 Task: Create a rule from the Recommended list, Task Added to this Project -> add SubTasks in the project ToxicWorks with SubTasks Gather and Analyse Requirements , Design and Implement Solution , System Test and UAT , Release to Production / Go Live.
Action: Mouse moved to (103, 474)
Screenshot: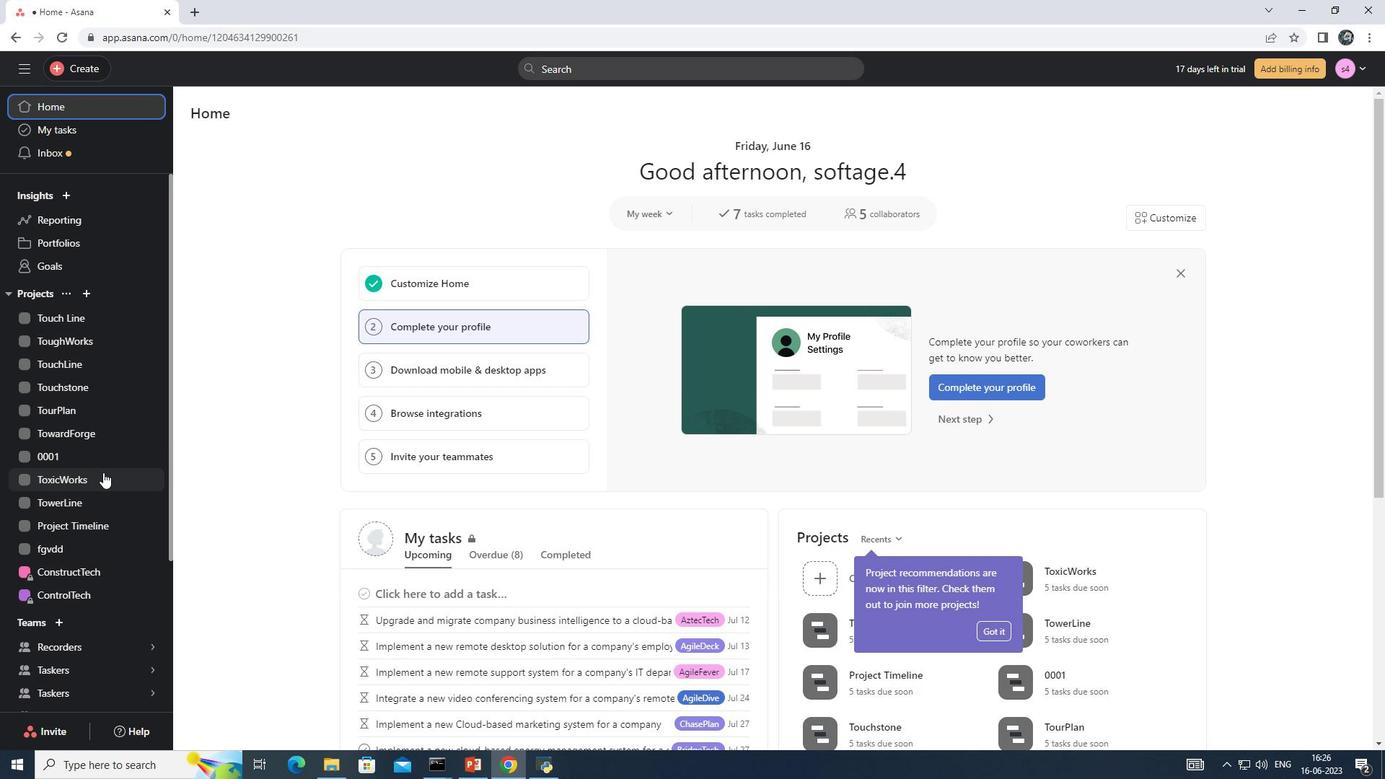 
Action: Mouse pressed left at (103, 474)
Screenshot: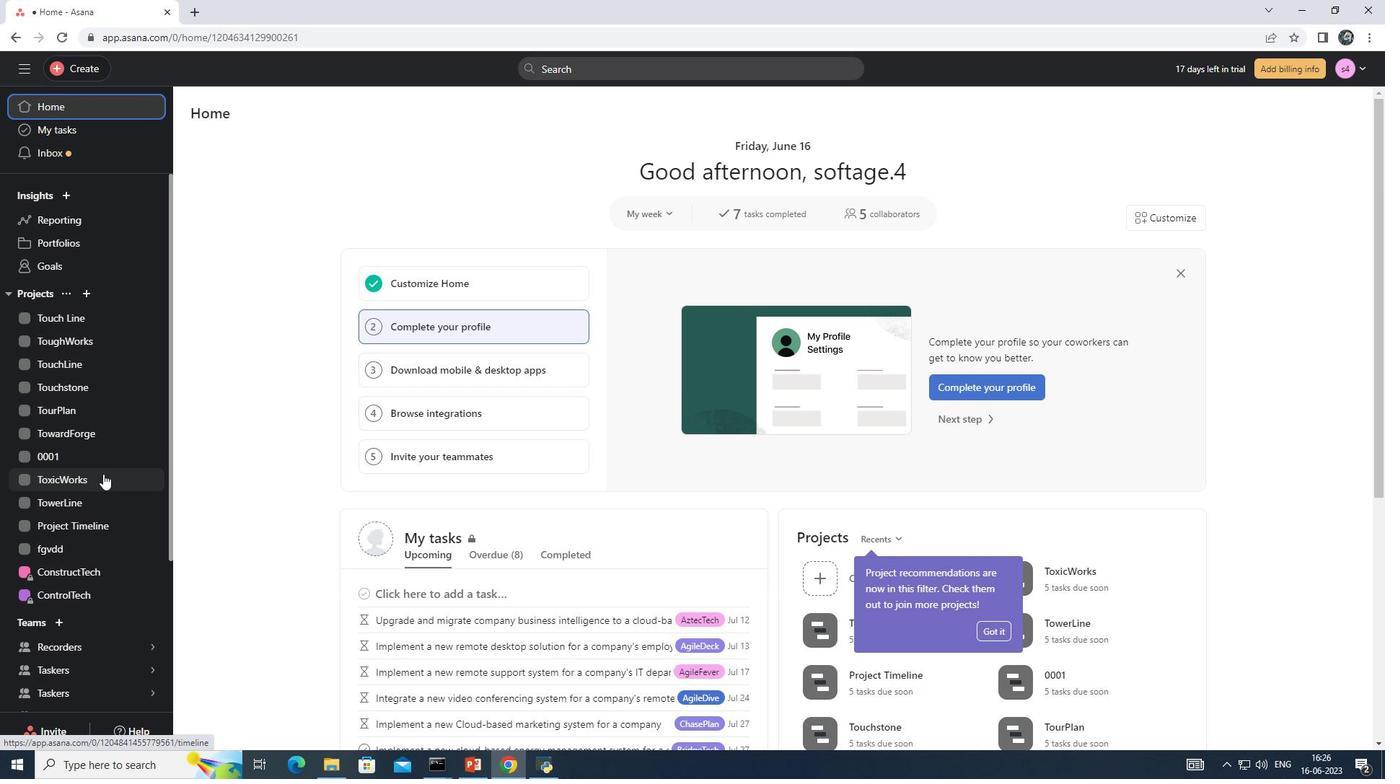 
Action: Mouse moved to (1337, 123)
Screenshot: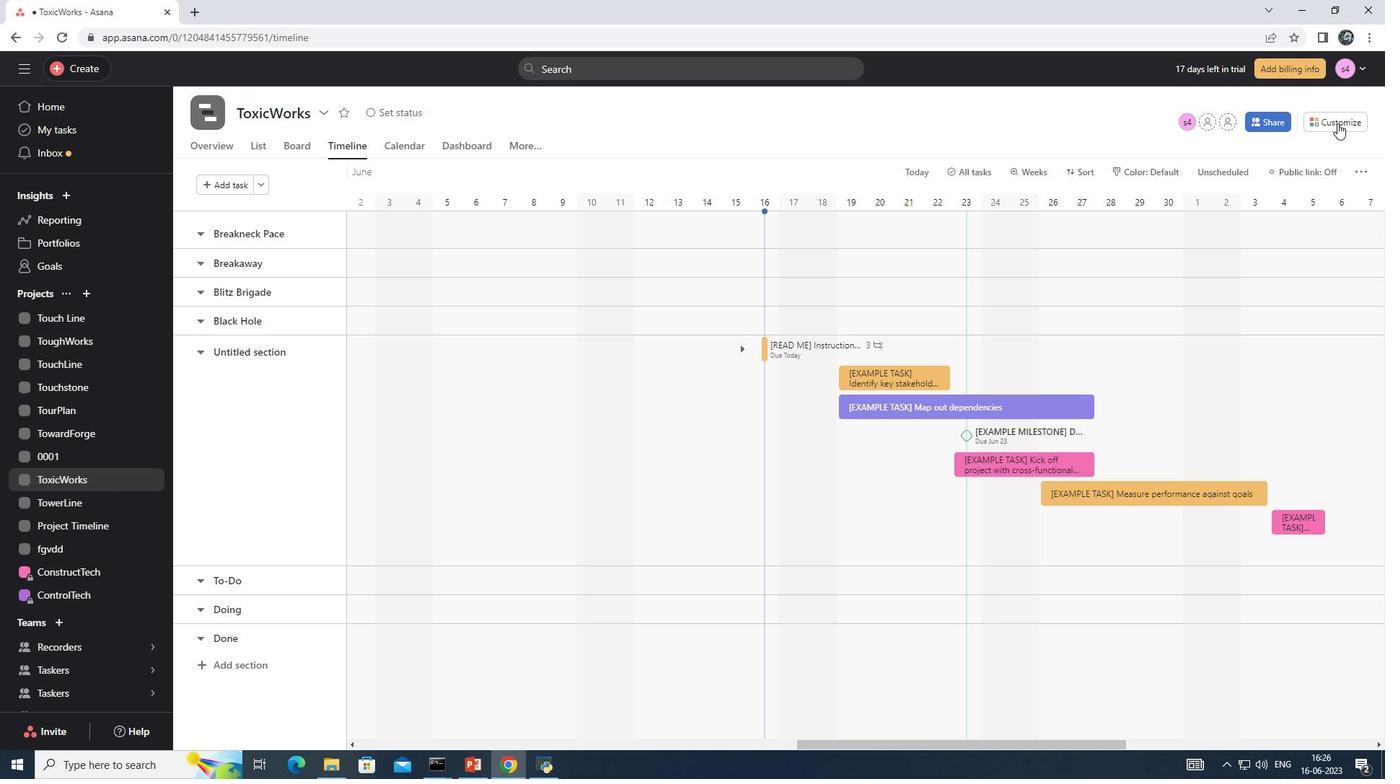 
Action: Mouse pressed left at (1337, 123)
Screenshot: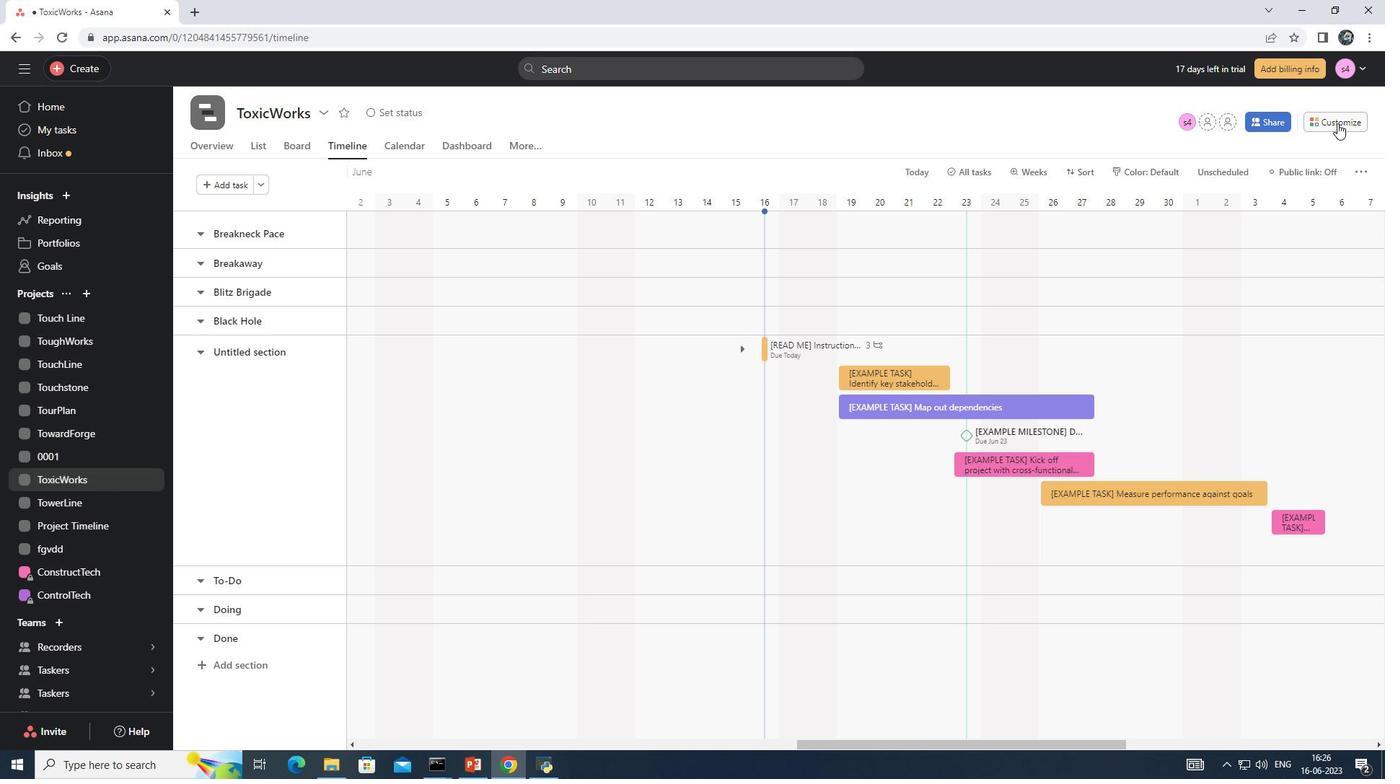 
Action: Mouse moved to (1077, 331)
Screenshot: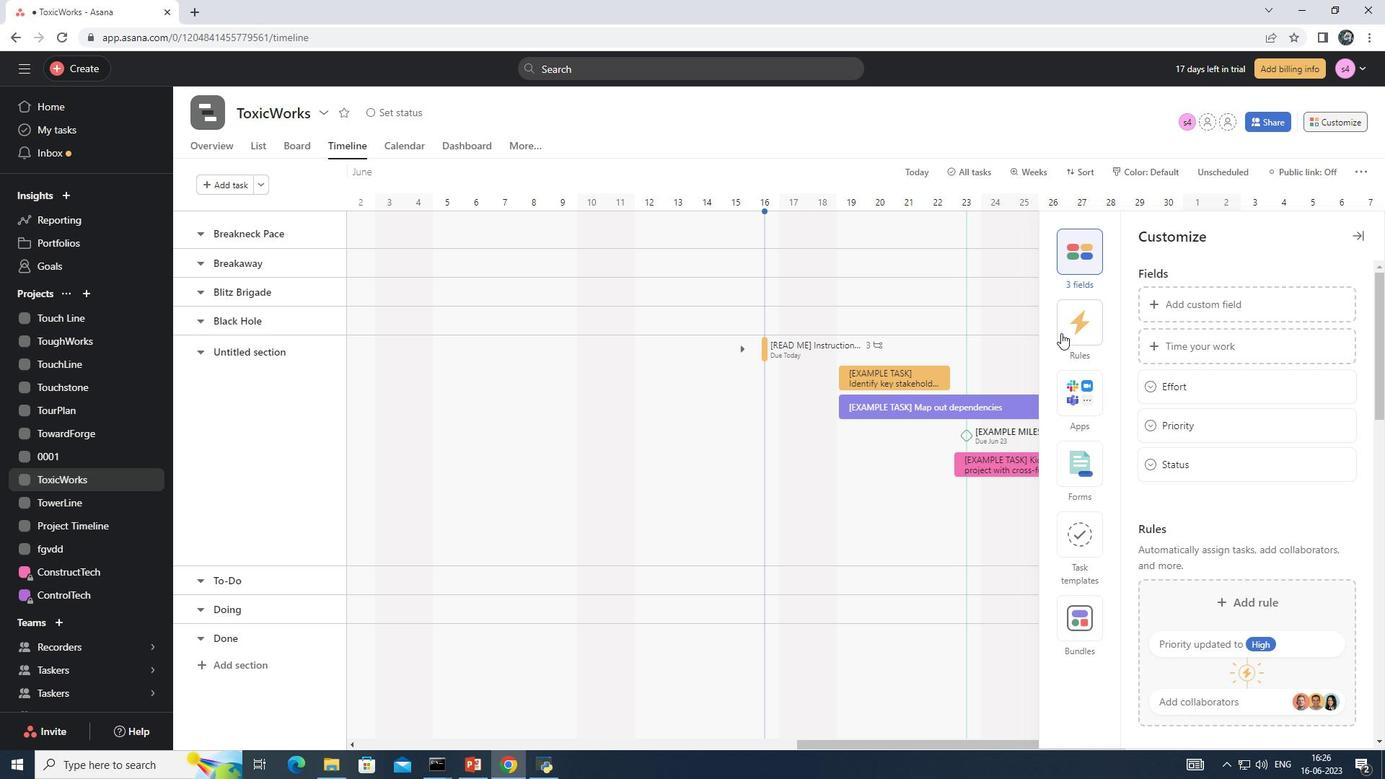 
Action: Mouse pressed left at (1077, 331)
Screenshot: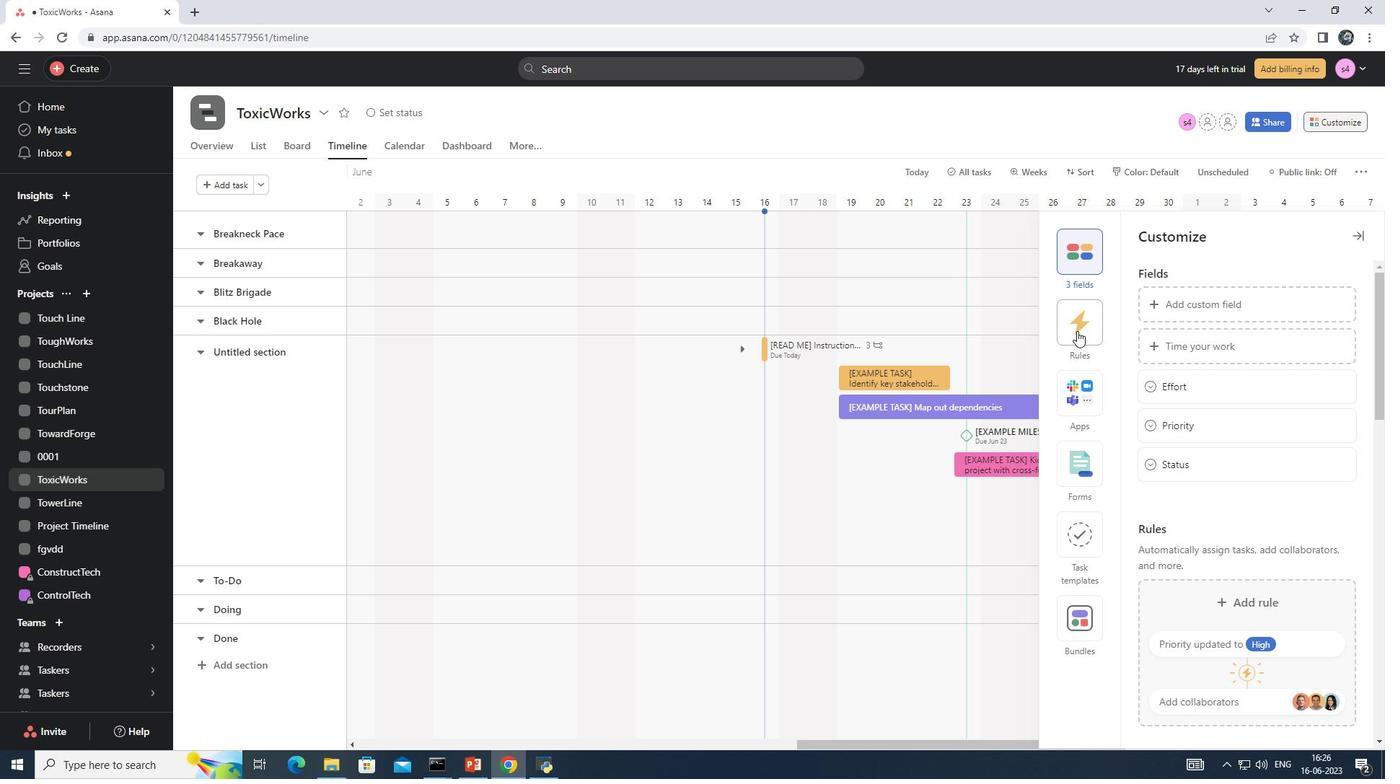 
Action: Mouse moved to (1196, 357)
Screenshot: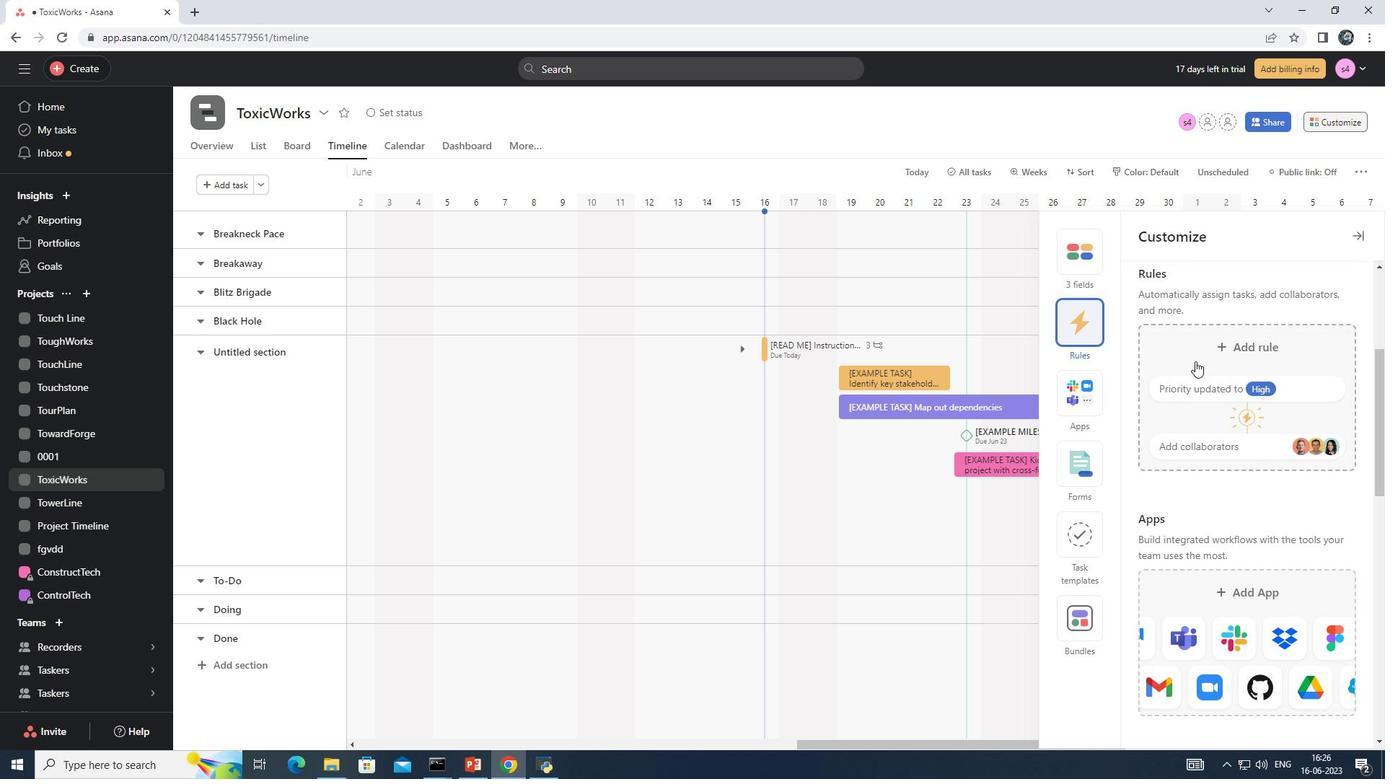 
Action: Mouse pressed left at (1196, 357)
Screenshot: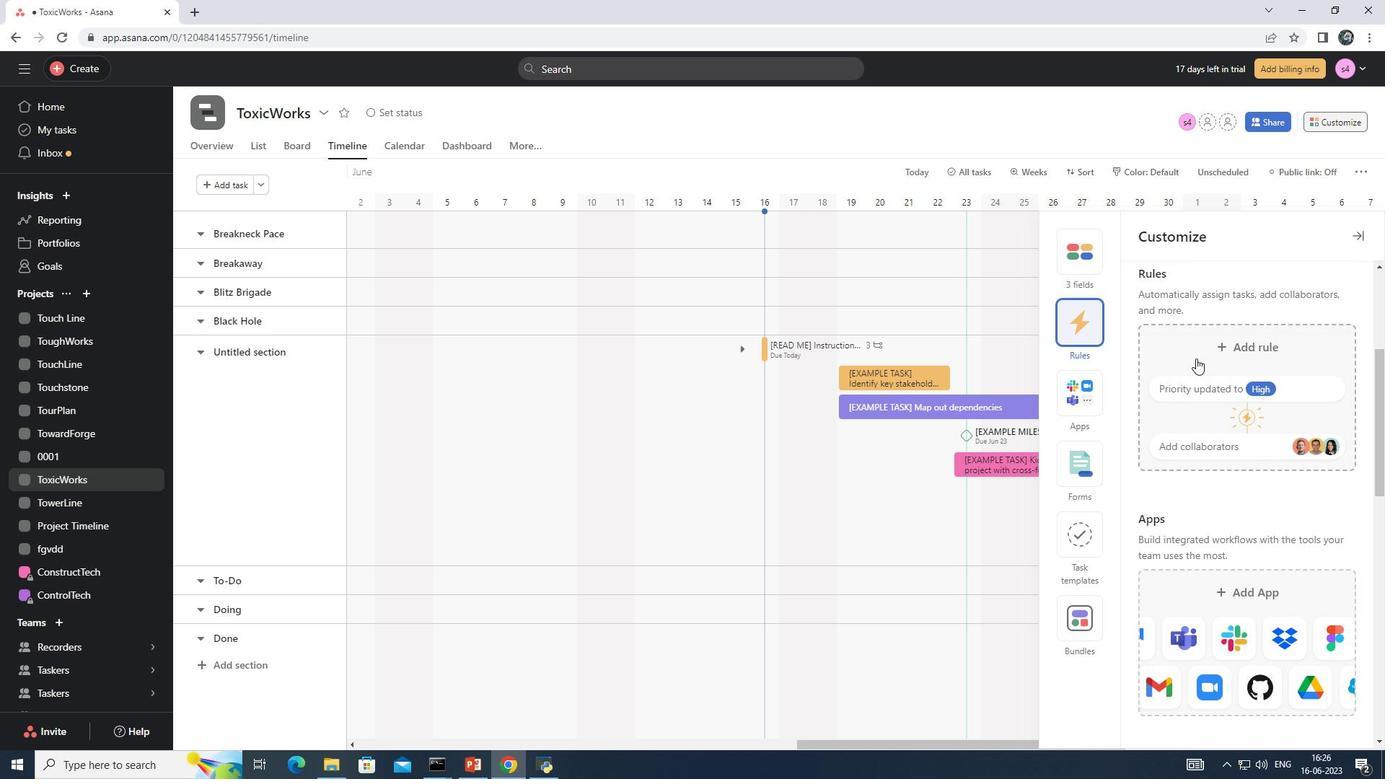 
Action: Mouse moved to (1003, 247)
Screenshot: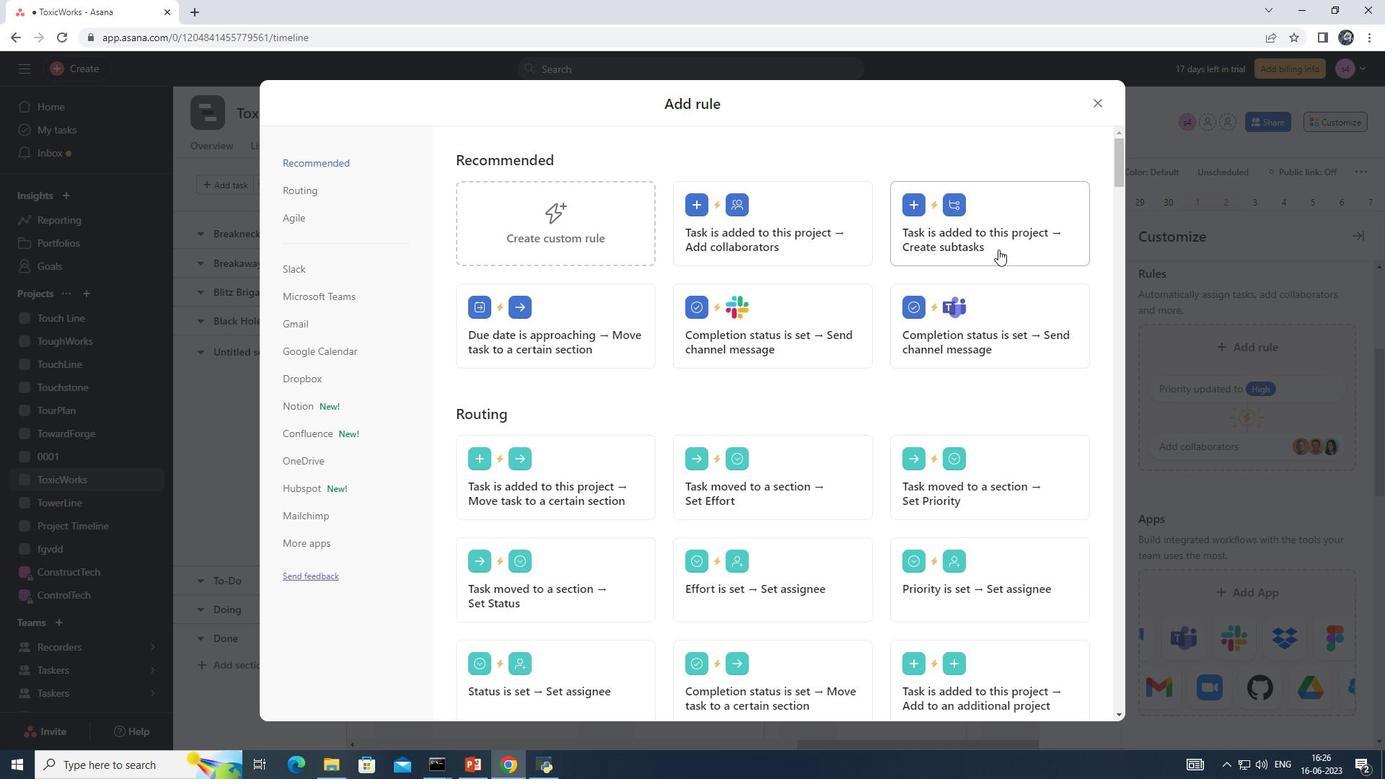
Action: Mouse pressed left at (1003, 247)
Screenshot: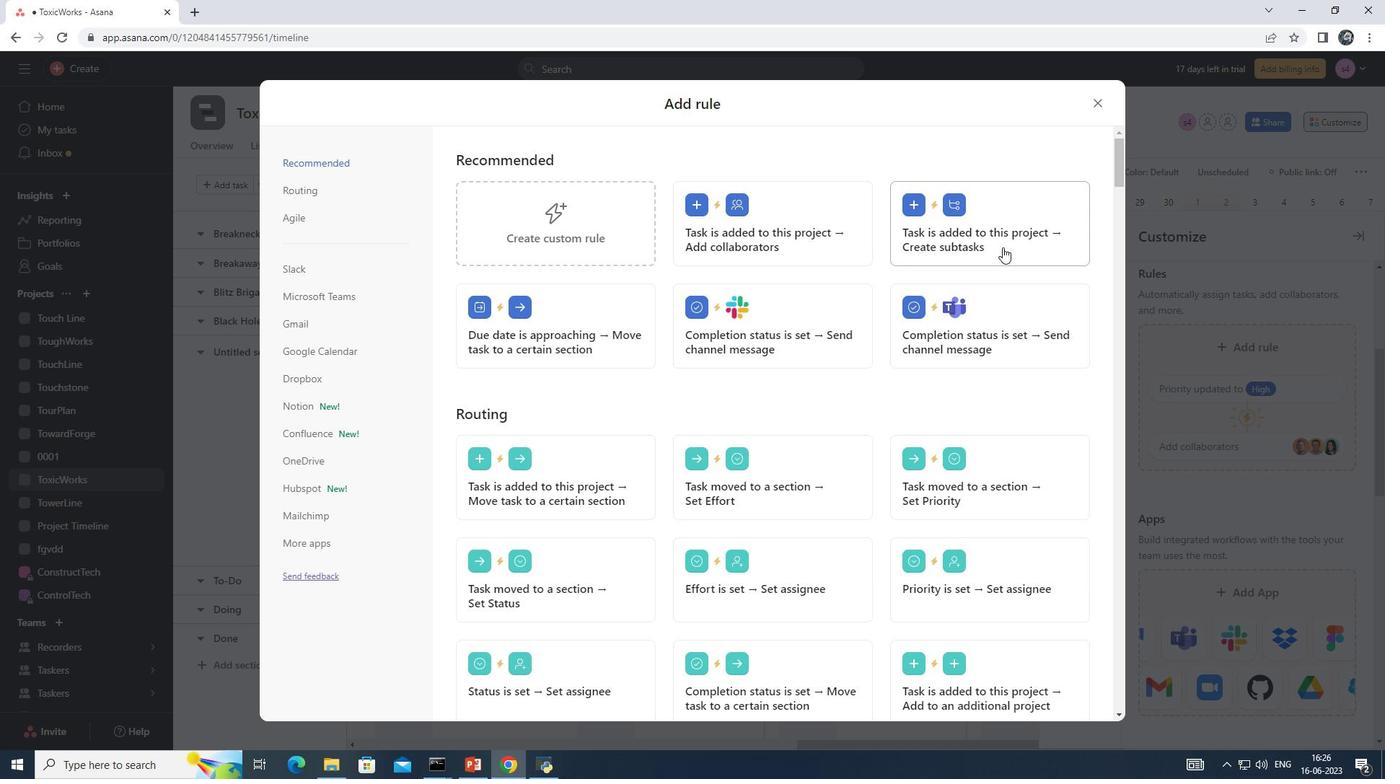 
Action: Mouse moved to (601, 396)
Screenshot: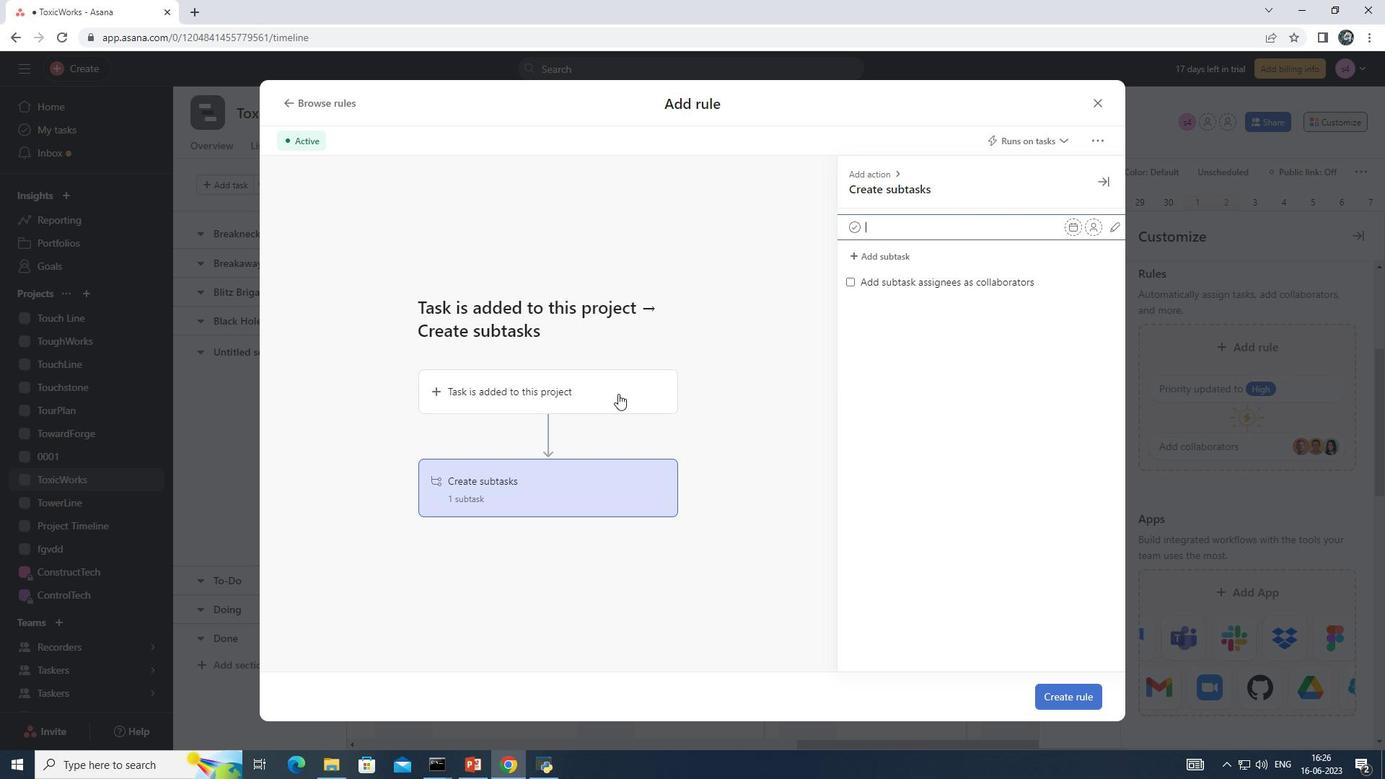 
Action: Mouse pressed left at (601, 396)
Screenshot: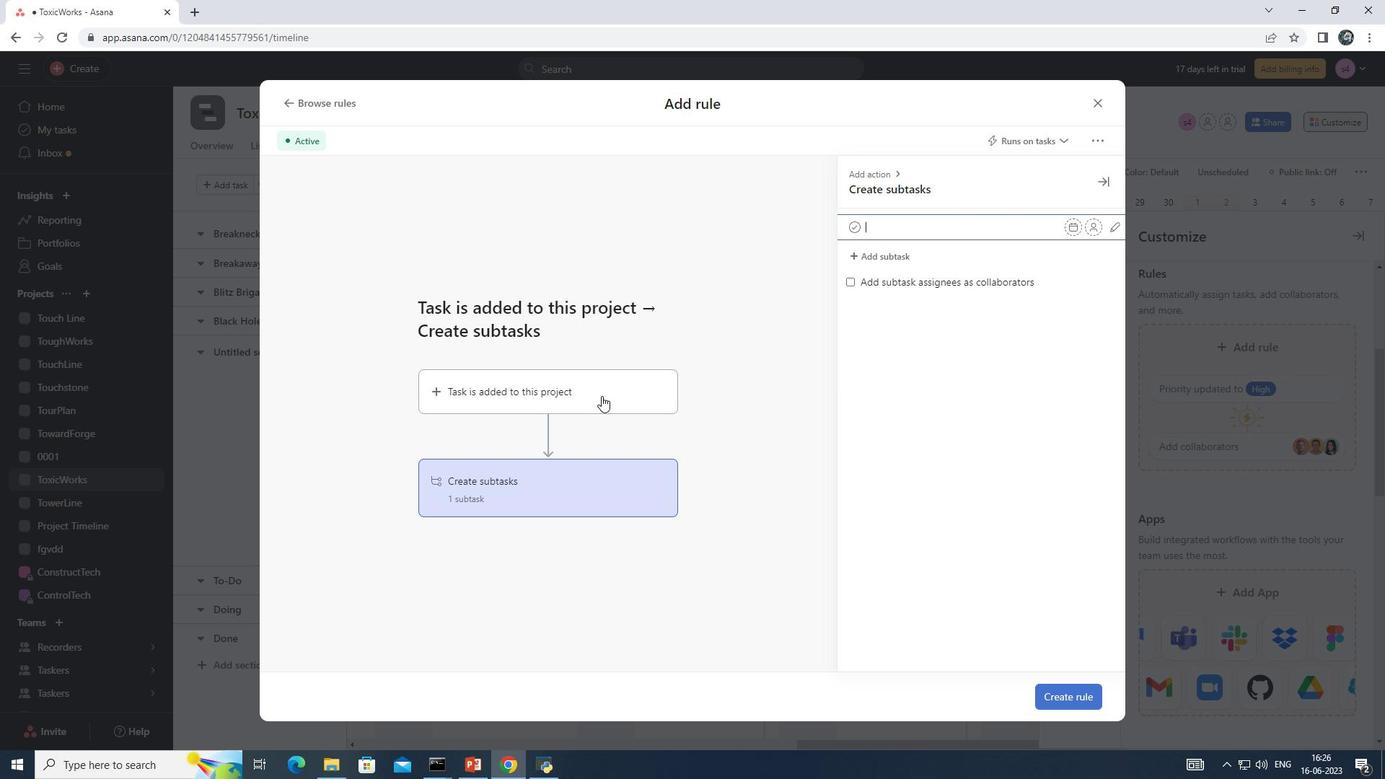 
Action: Mouse moved to (568, 487)
Screenshot: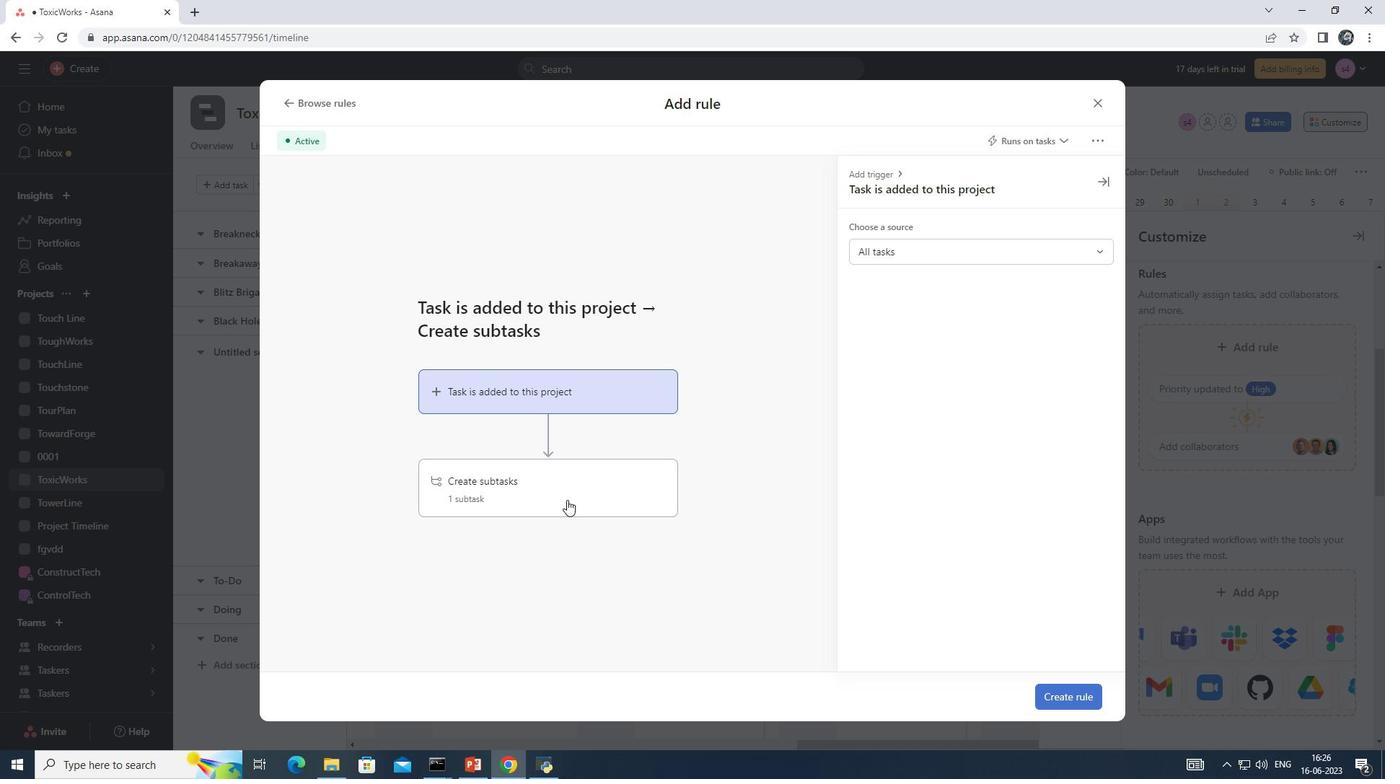 
Action: Mouse pressed left at (568, 487)
Screenshot: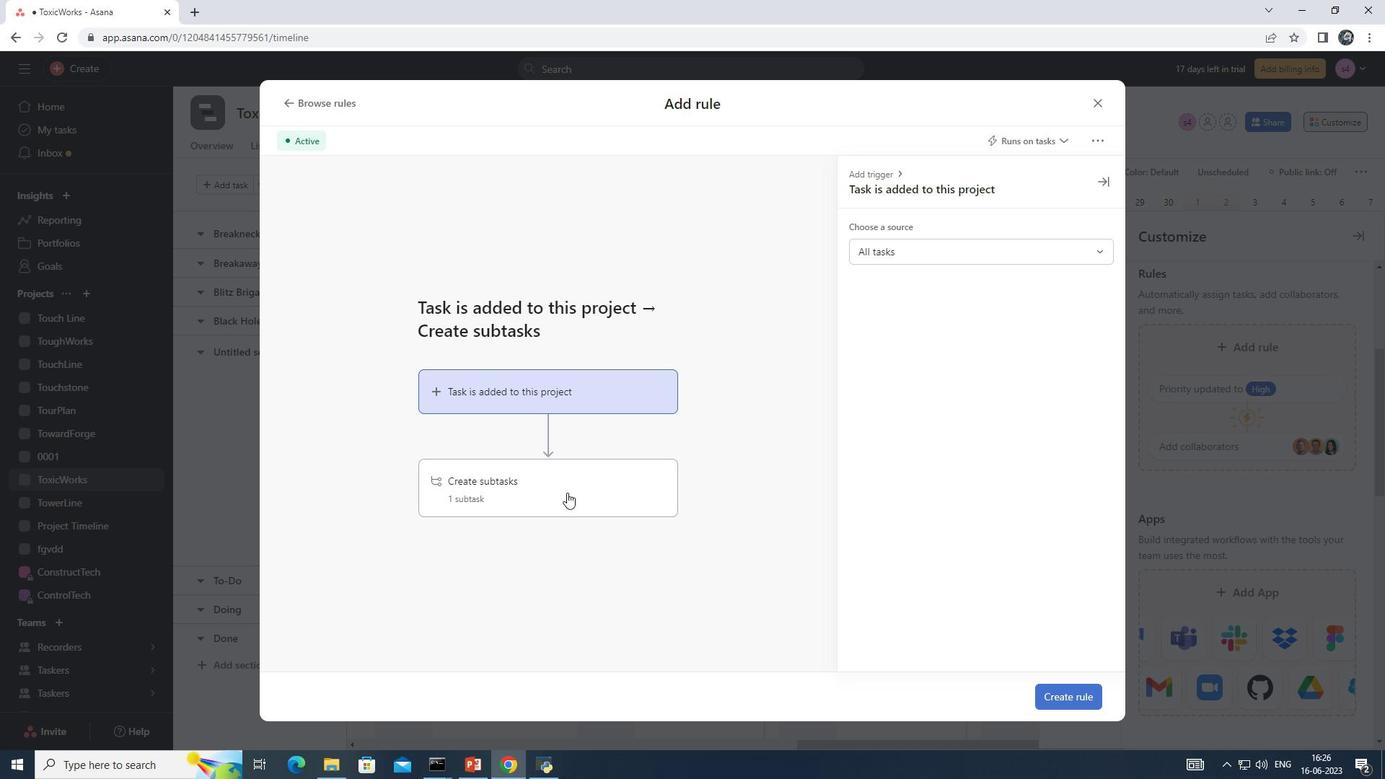 
Action: Mouse moved to (920, 229)
Screenshot: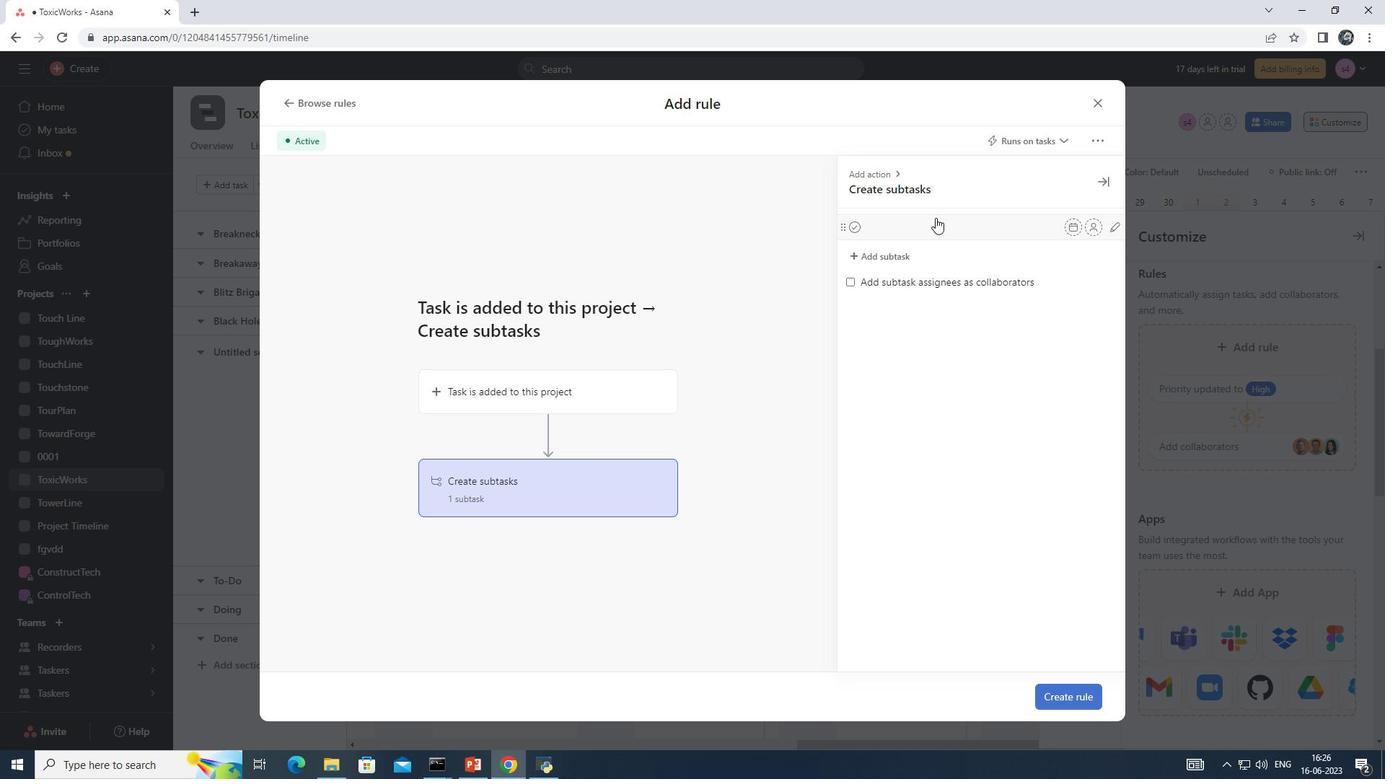 
Action: Mouse pressed left at (920, 229)
Screenshot: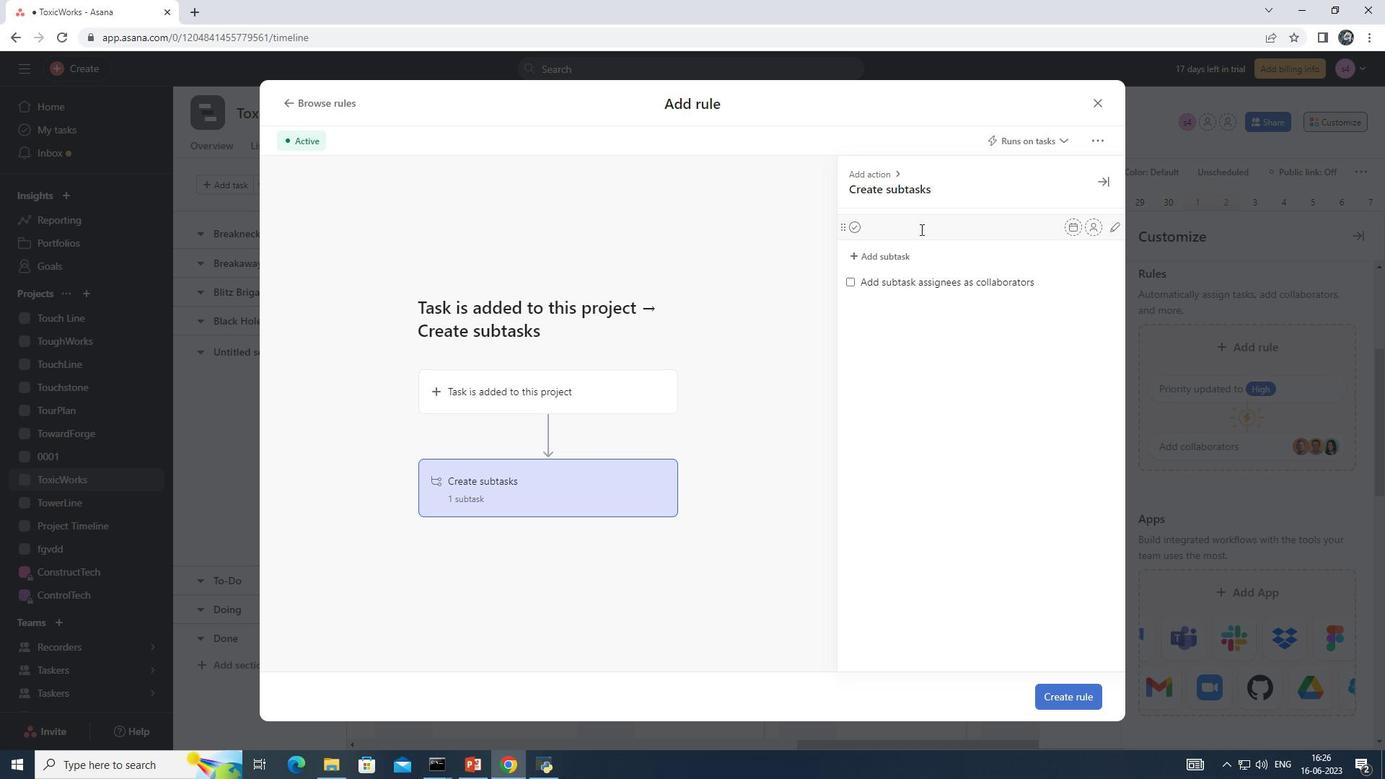 
Action: Key pressed <Key.shift><Key.shift>Gather<Key.space>ab<Key.backspace>nd<Key.space><Key.shift>Analyse<Key.space><Key.shift><Key.shift><Key.shift>Requirements<Key.enter><Key.shift>Design<Key.space>and<Key.space><Key.shift>Implement<Key.space><Key.shift>Solution<Key.enter><Key.shift>System<Key.space><Key.shift>Test<Key.space>and<Key.space><Key.shift>UAT<Key.enter><Key.shift>Release<Key.space>to<Key.space><Key.shift>Production<Key.space>/<Key.space><Key.shift>Go<Key.space><Key.shift>Live
Screenshot: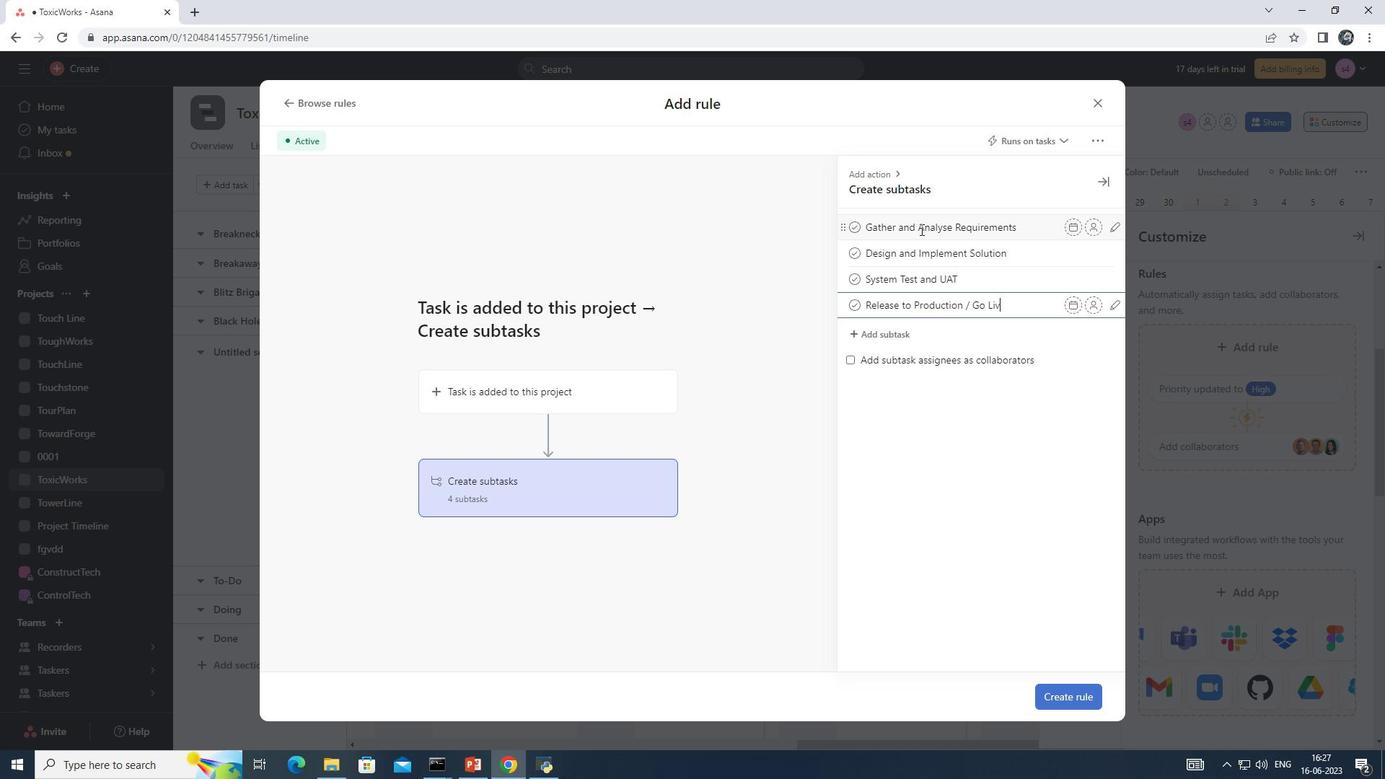 
Action: Mouse moved to (1055, 702)
Screenshot: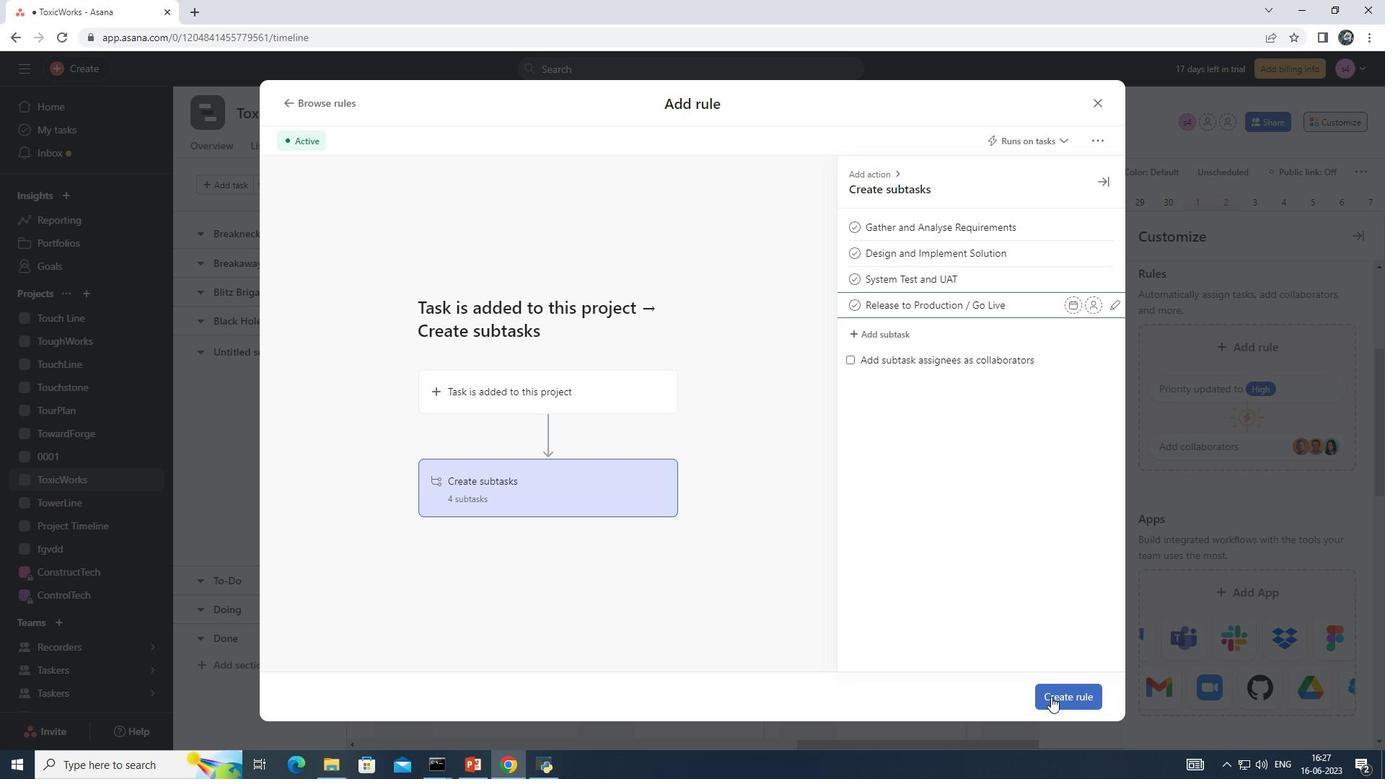 
Action: Mouse pressed left at (1055, 702)
Screenshot: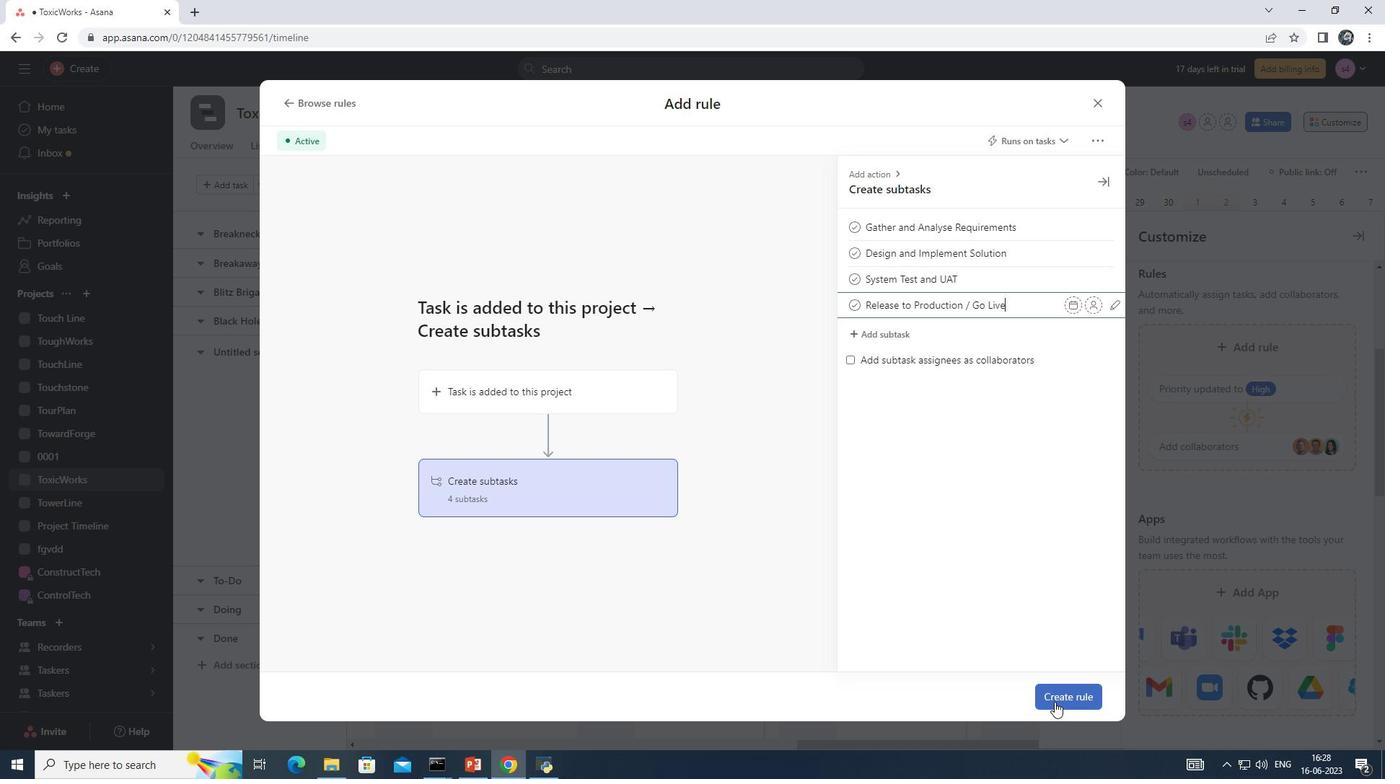 
